 Task: Select the Eastern European Time as time zone for the schedule.
Action: Mouse moved to (456, 173)
Screenshot: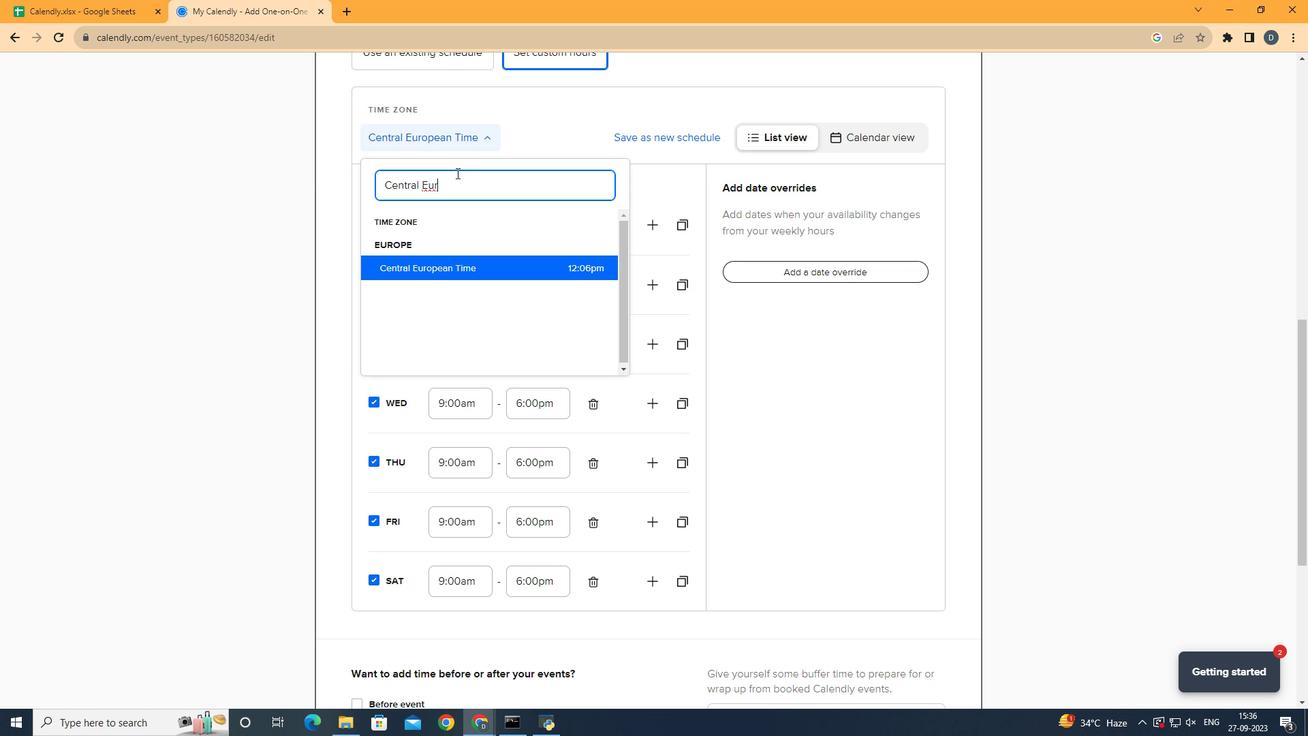 
Action: Mouse pressed left at (456, 173)
Screenshot: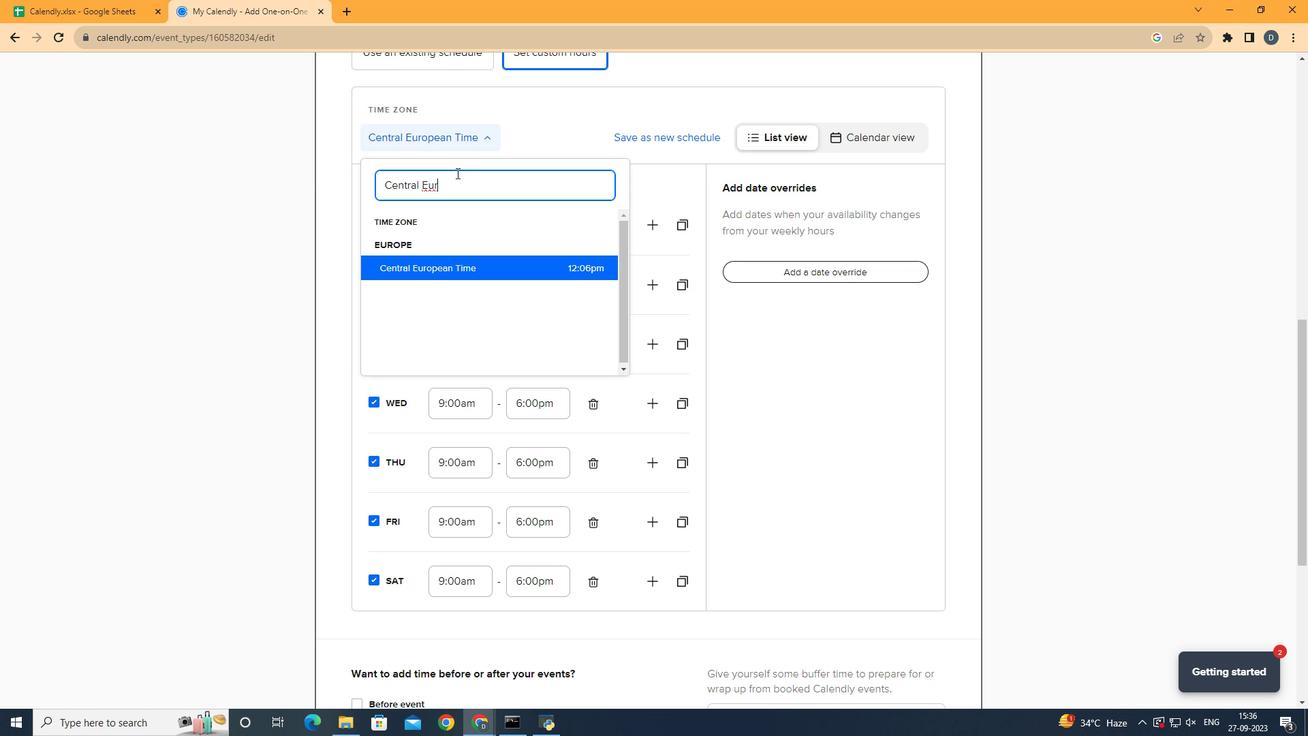 
Action: Key pressed <Key.backspace><Key.backspace><Key.backspace><Key.backspace><Key.backspace><Key.backspace><Key.backspace><Key.backspace><Key.backspace><Key.backspace><Key.backspace><Key.backspace><Key.backspace><Key.backspace><Key.backspace><Key.backspace><Key.backspace><Key.backspace><Key.shift>Eastern<Key.space><Key.shift><Key.shift><Key.shift>Eu
Screenshot: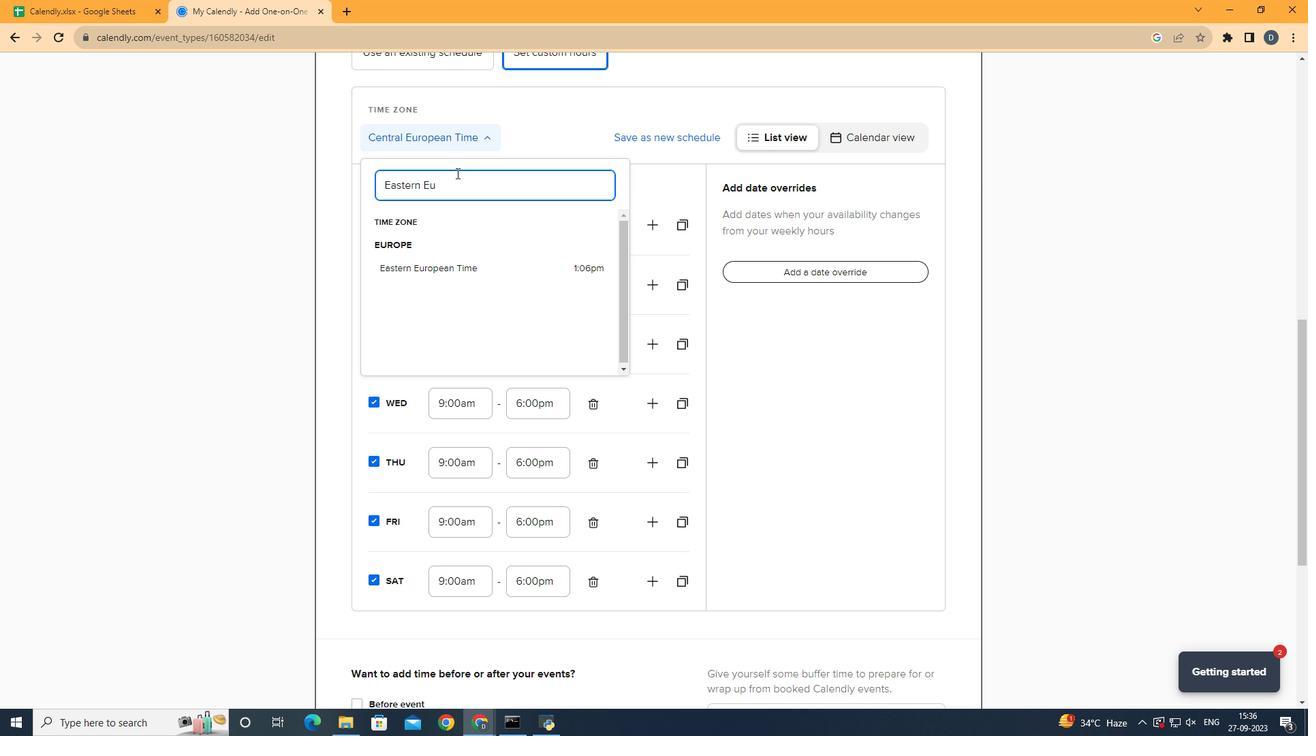
Action: Mouse moved to (475, 273)
Screenshot: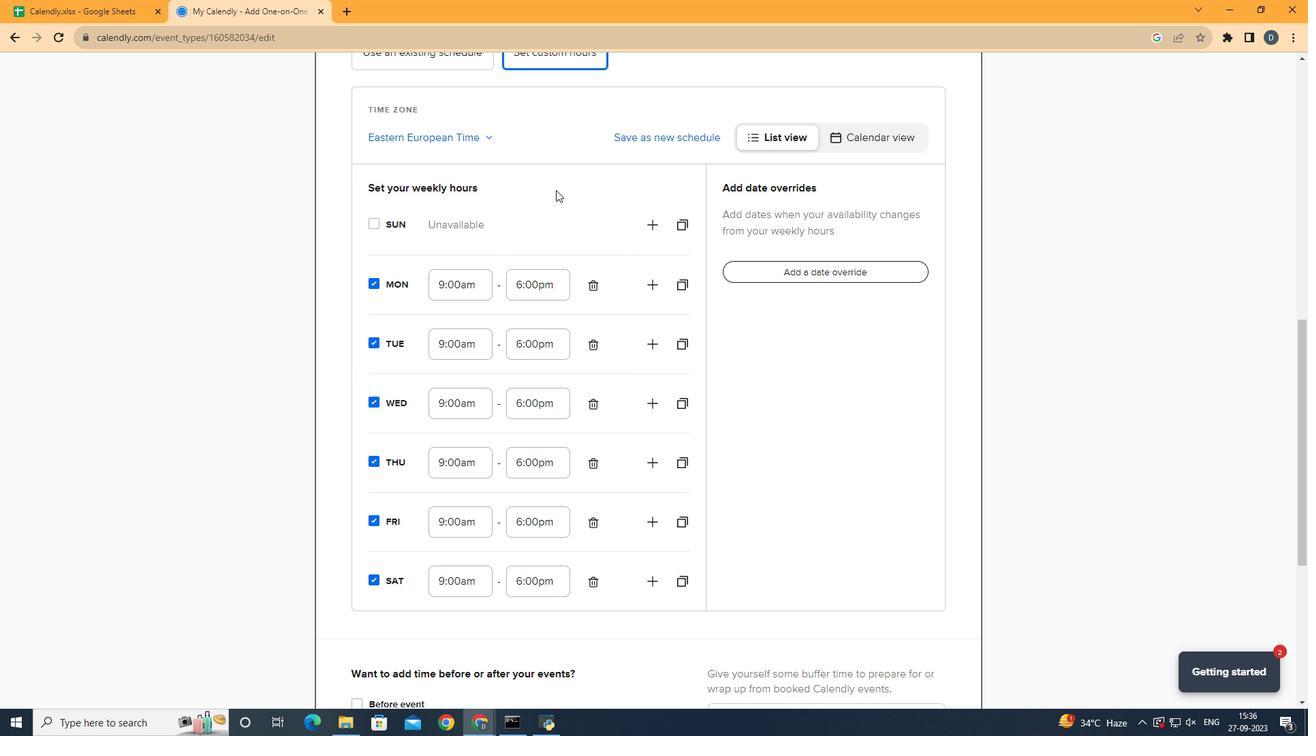 
Action: Mouse pressed left at (475, 273)
Screenshot: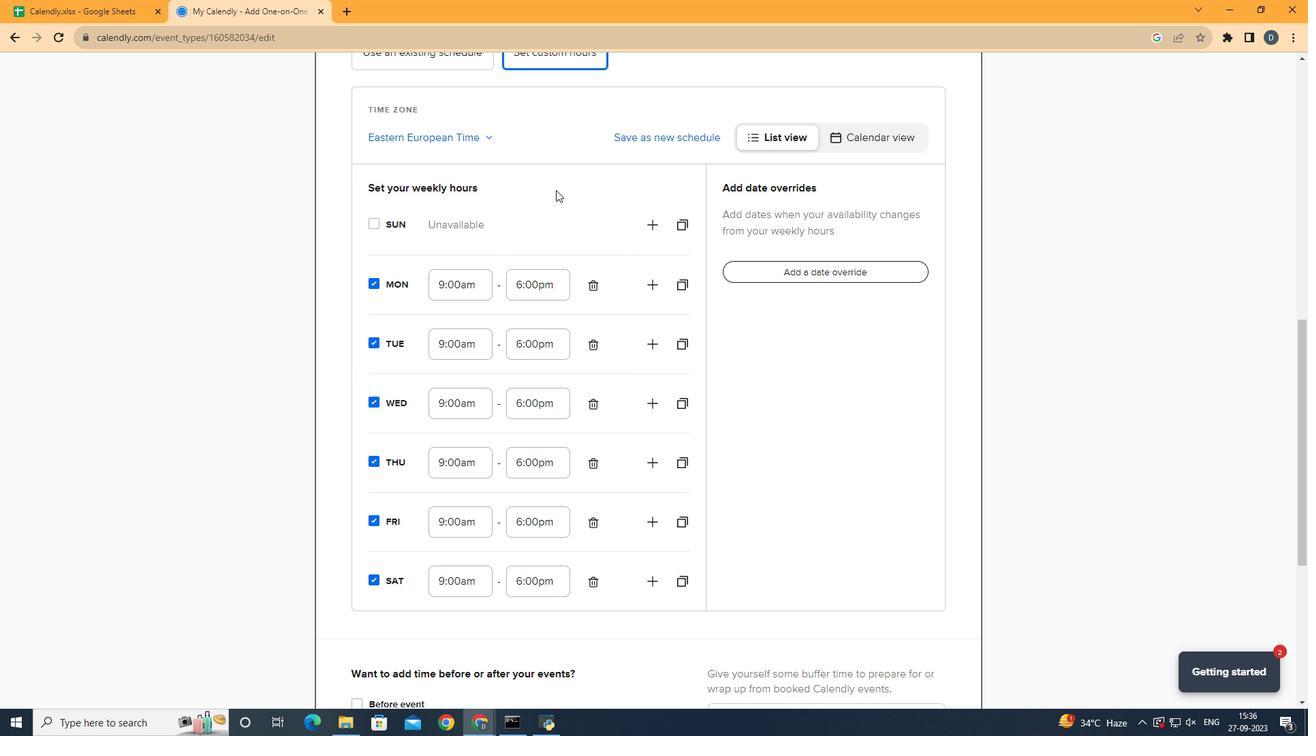 
Action: Mouse moved to (556, 190)
Screenshot: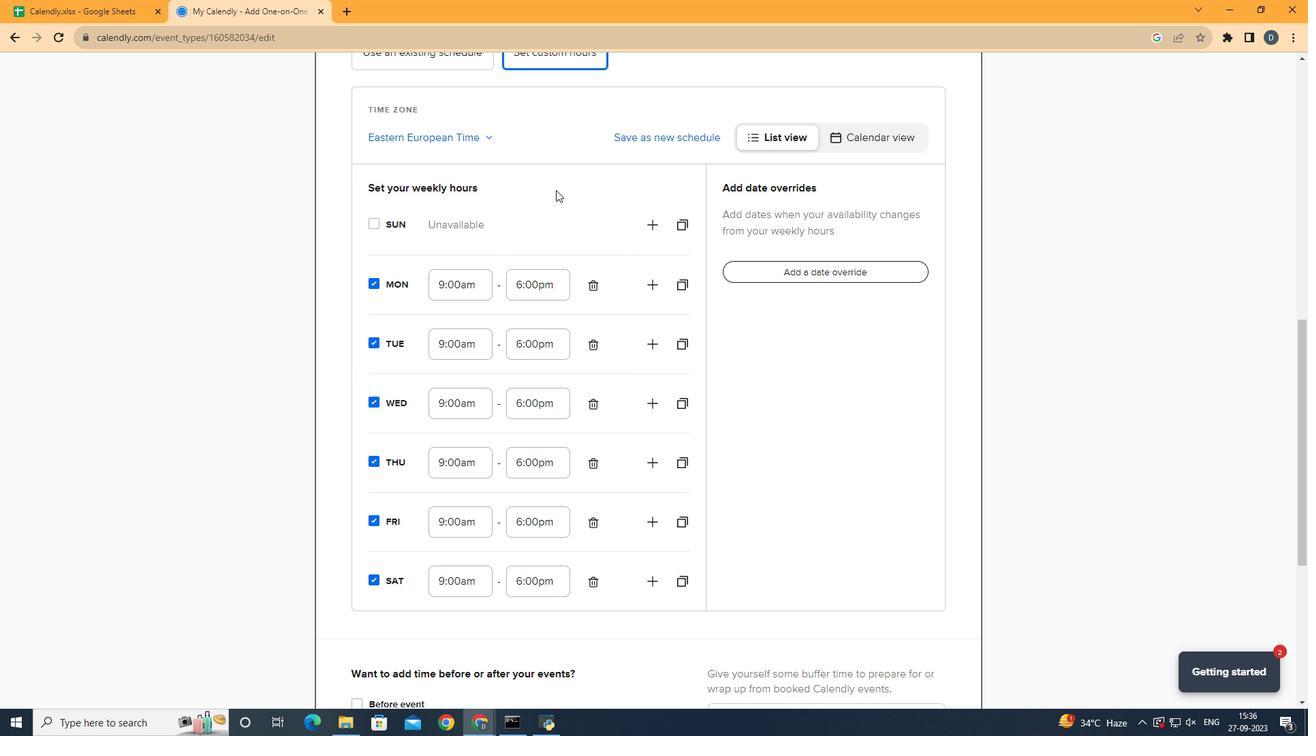 
